 Task: Add to scrum project TurboCharge a team member softage.1@softage.net.
Action: Mouse moved to (236, 65)
Screenshot: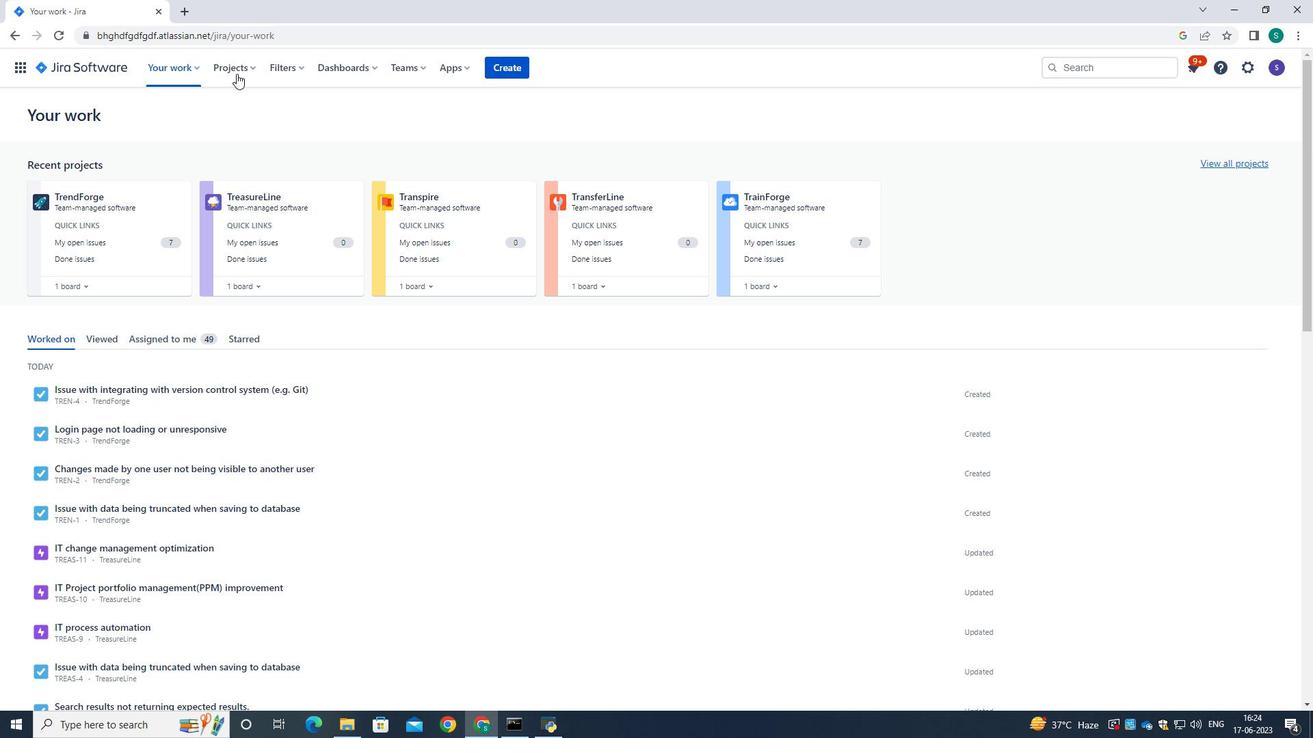
Action: Mouse pressed left at (236, 65)
Screenshot: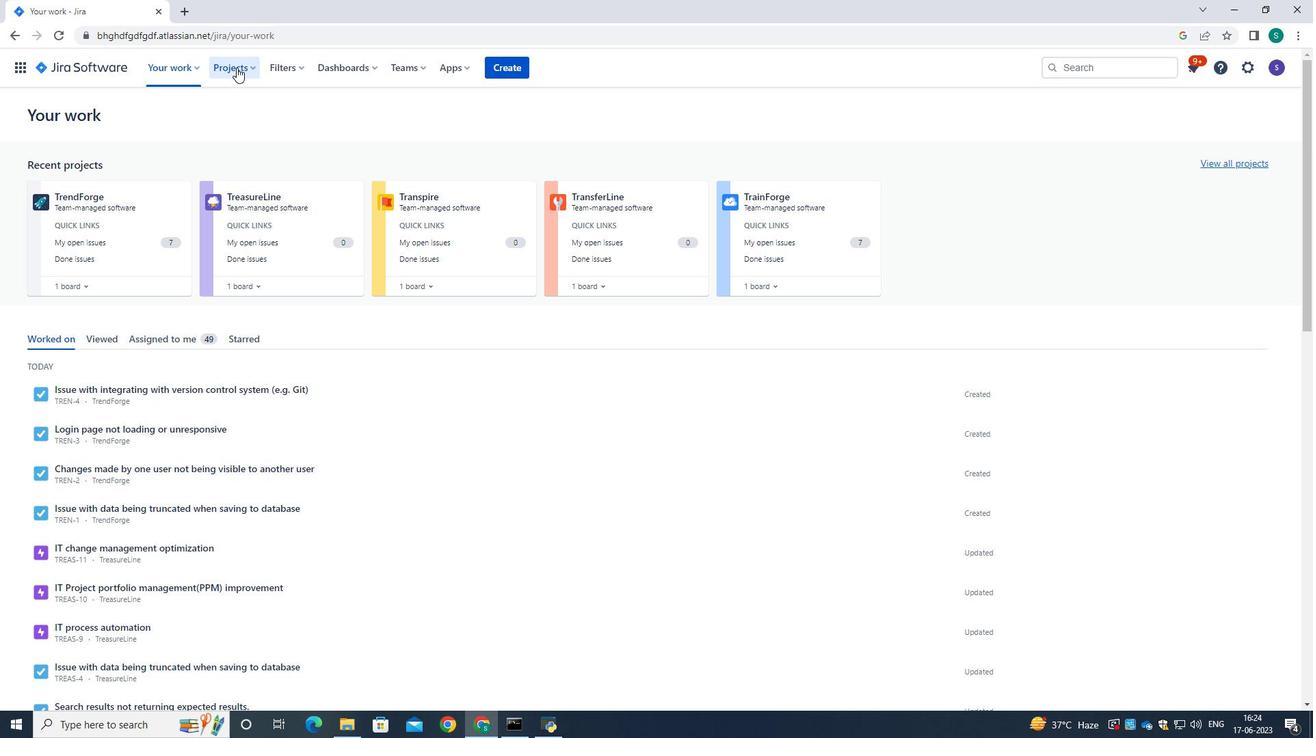 
Action: Mouse moved to (253, 129)
Screenshot: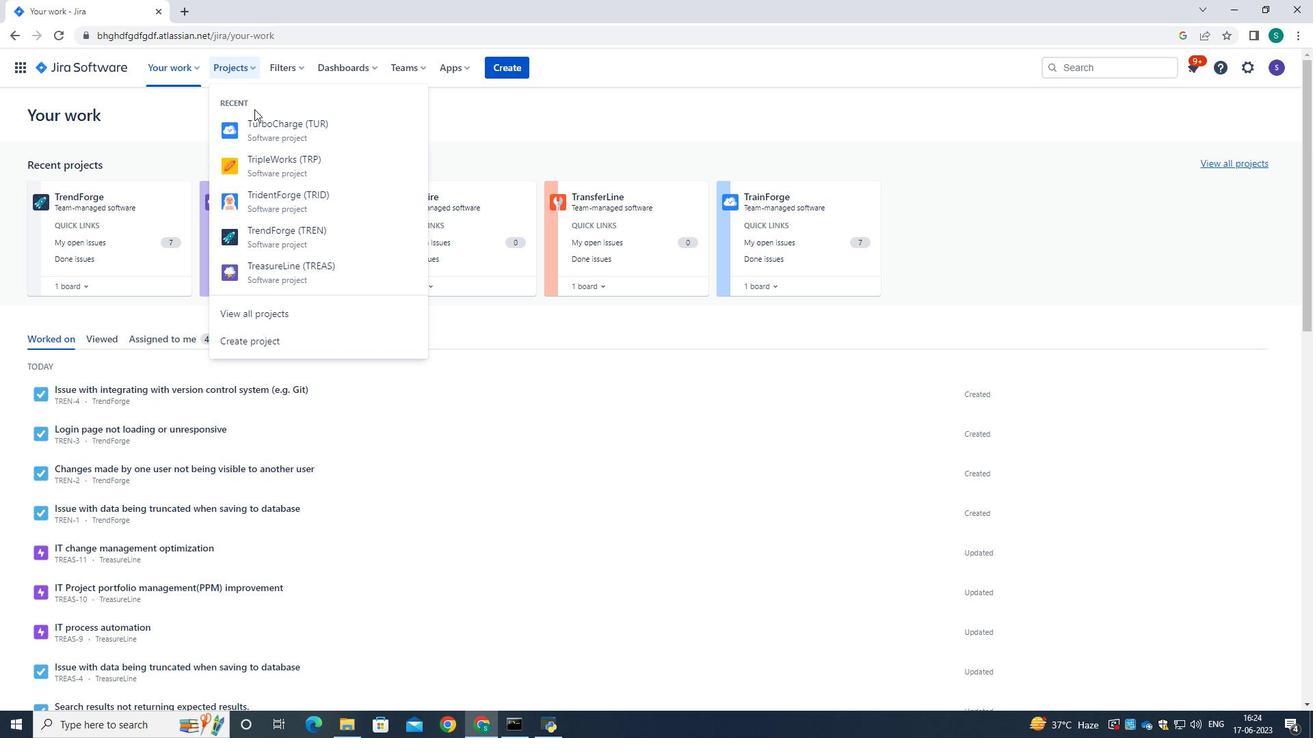 
Action: Mouse pressed left at (253, 129)
Screenshot: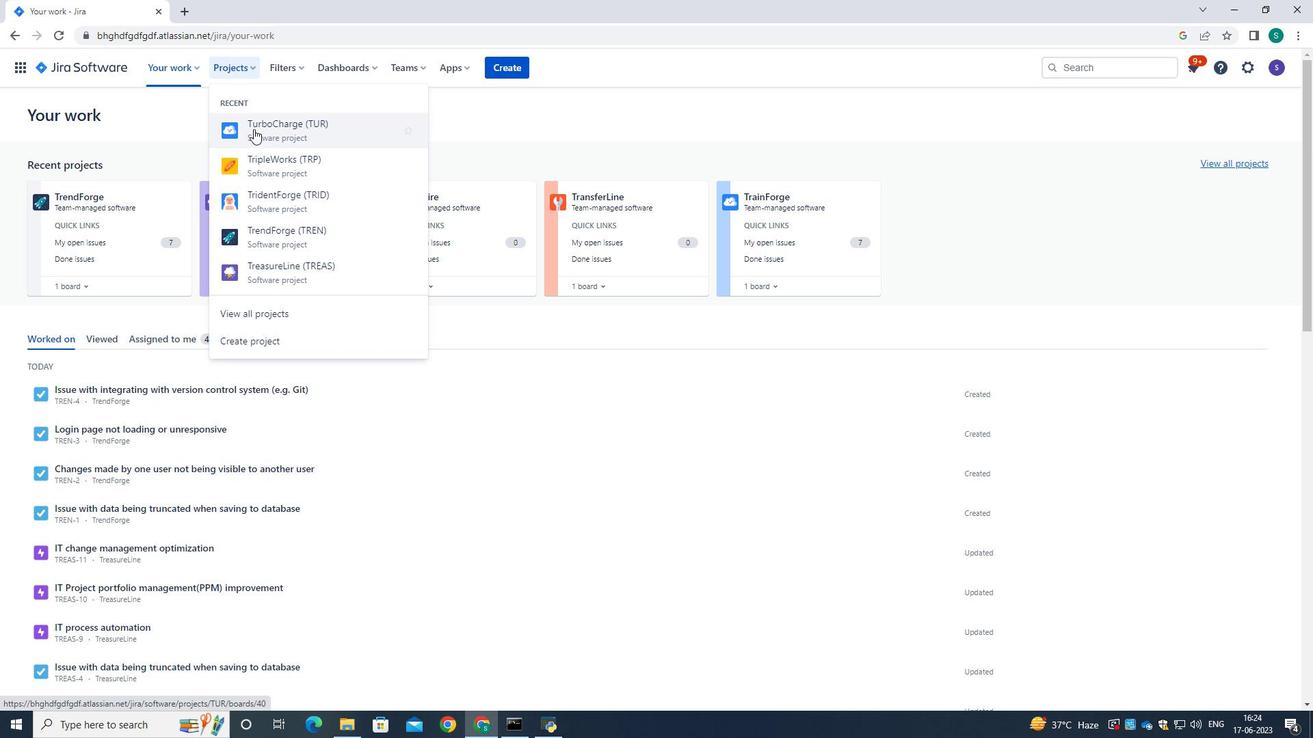 
Action: Mouse moved to (325, 190)
Screenshot: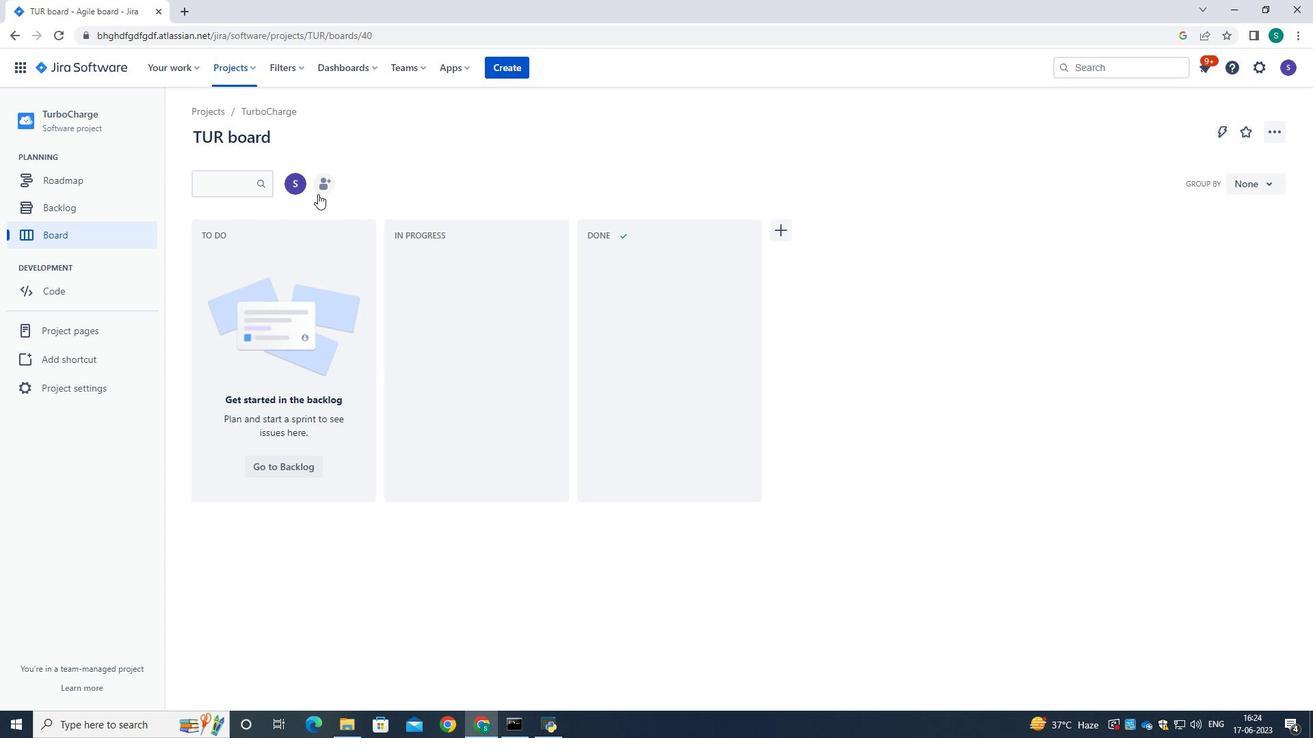 
Action: Mouse pressed left at (325, 190)
Screenshot: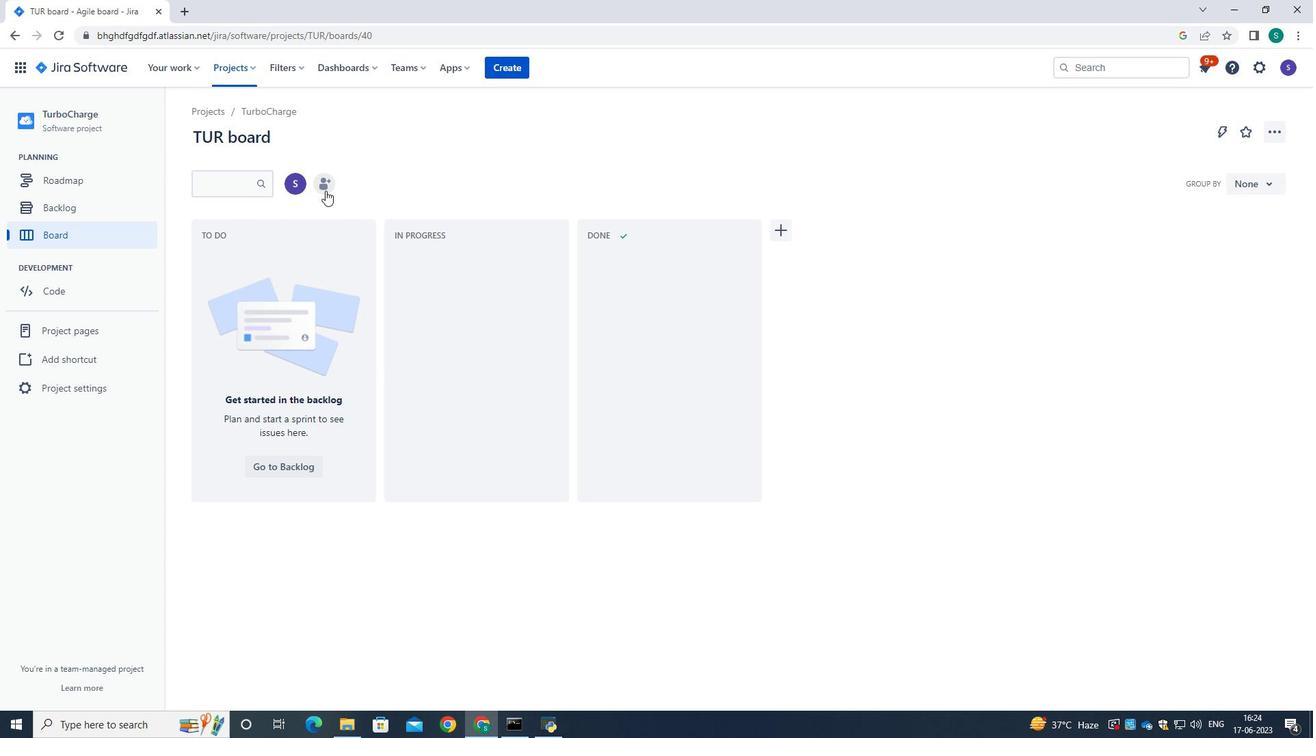 
Action: Key pressed softage.1<Key.shift>@softage.net
Screenshot: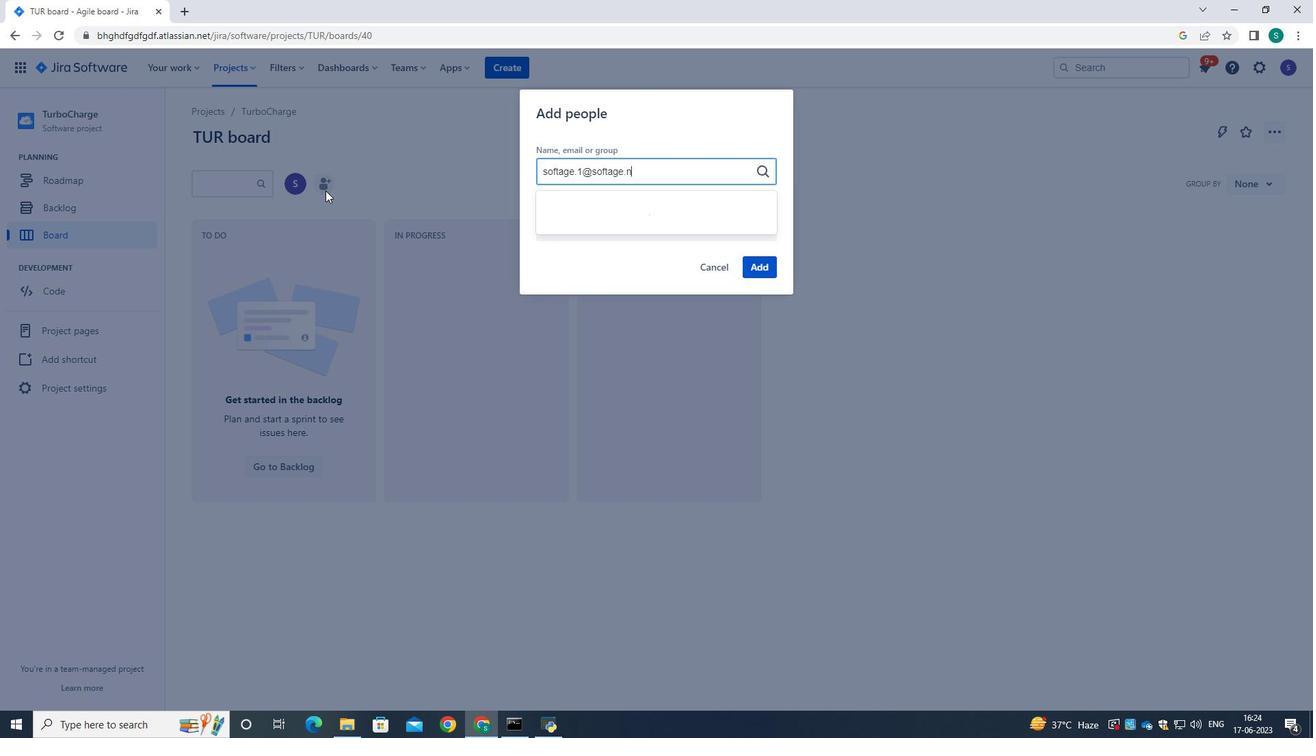 
Action: Mouse moved to (576, 203)
Screenshot: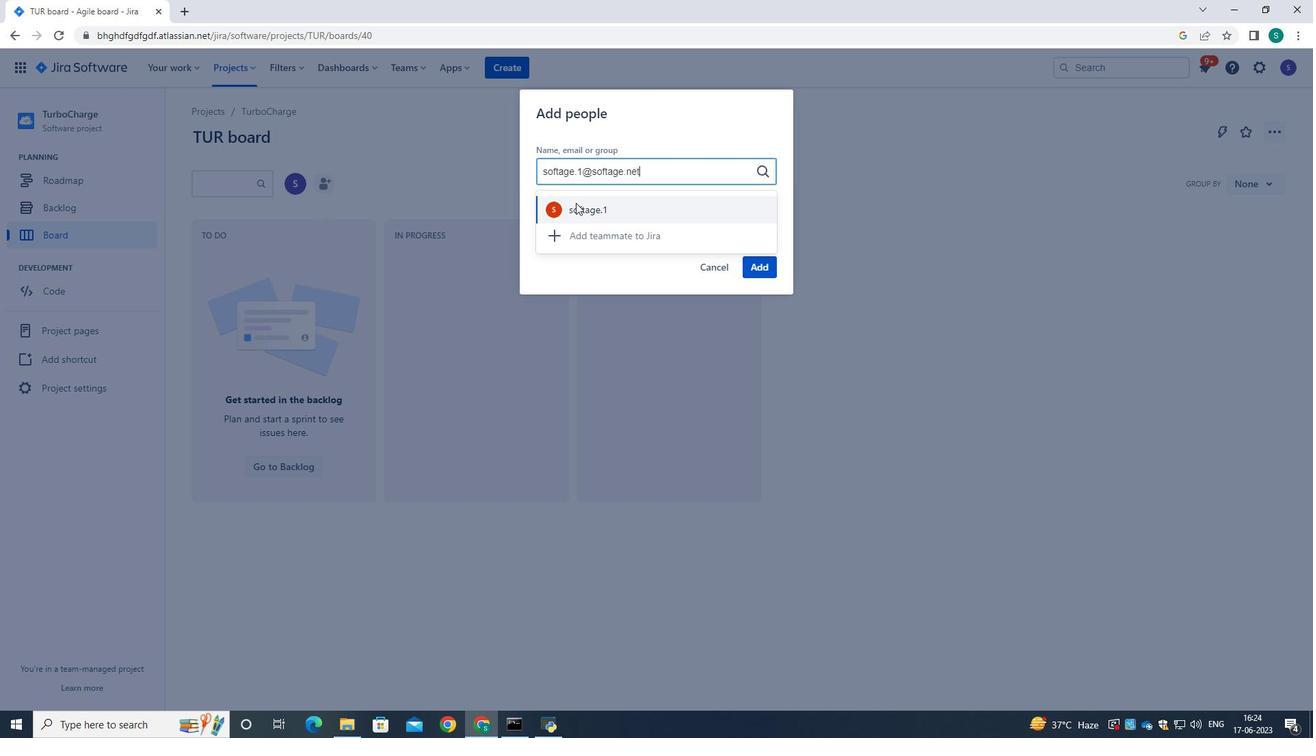 
Action: Mouse pressed left at (576, 203)
Screenshot: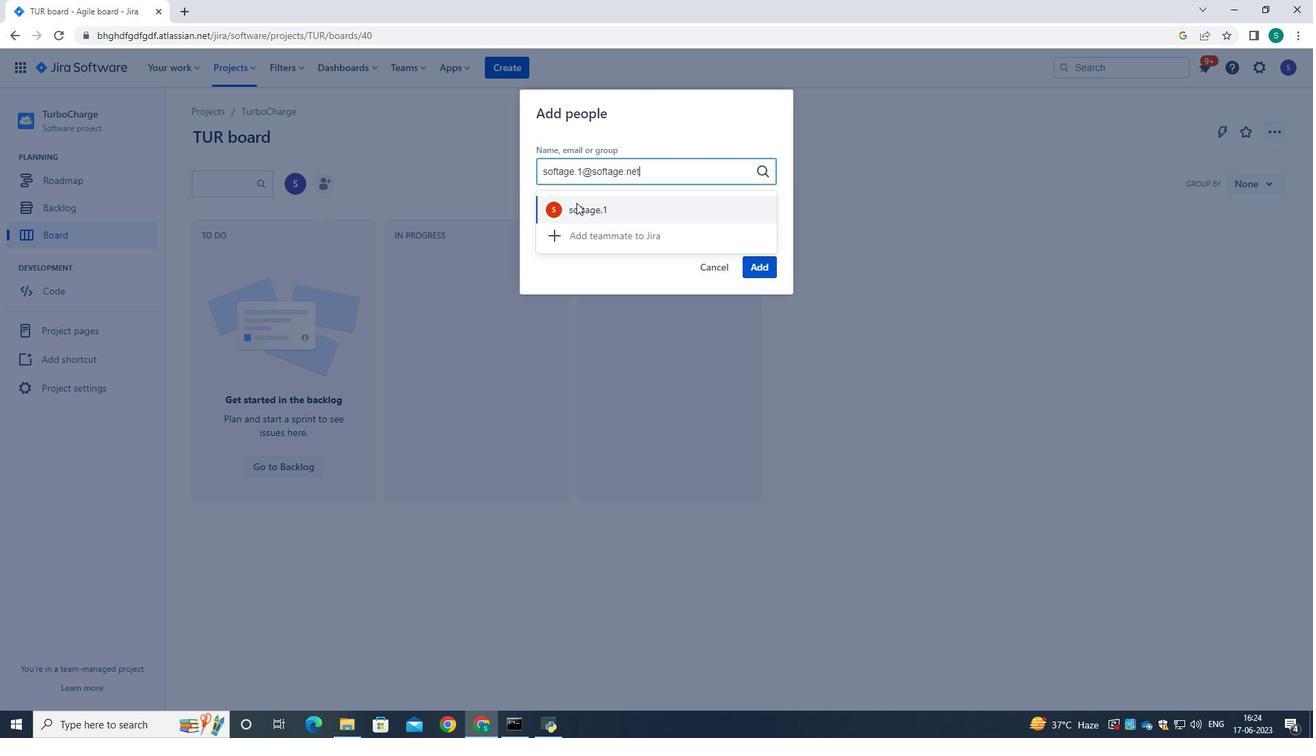 
Action: Mouse moved to (762, 267)
Screenshot: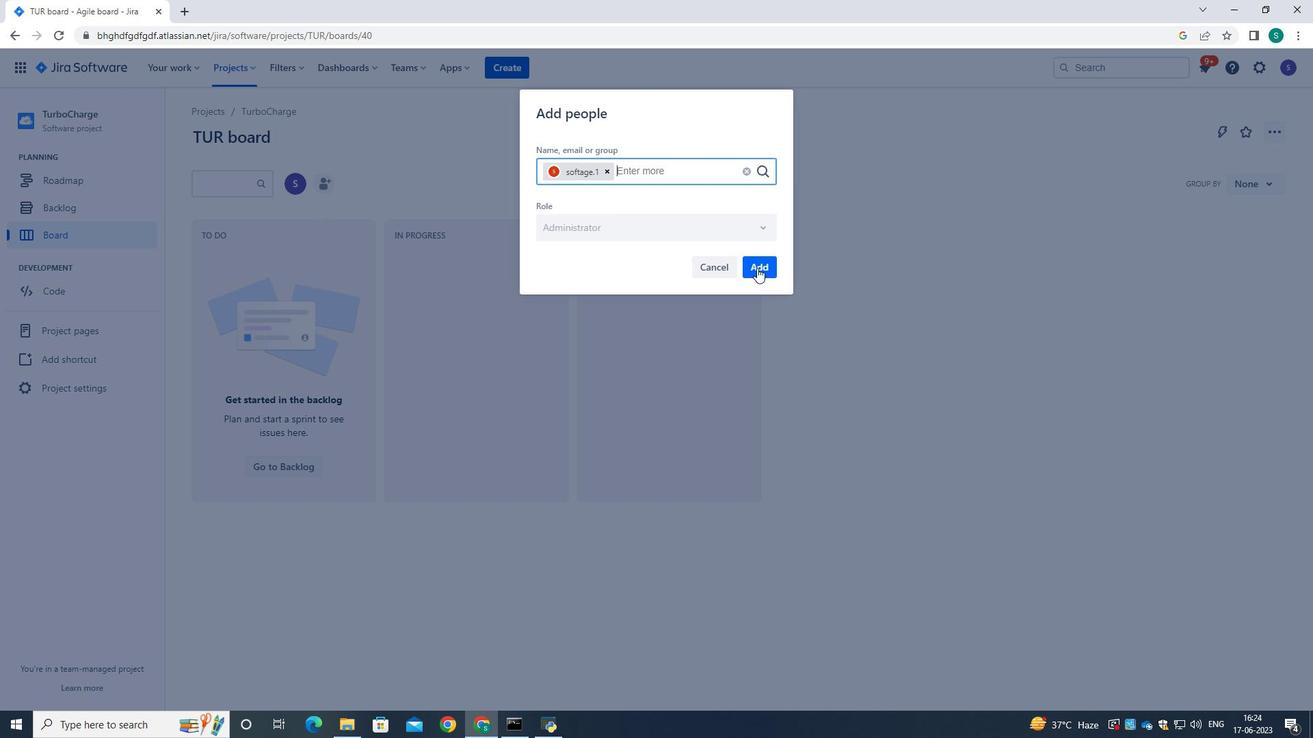 
Action: Mouse pressed left at (762, 267)
Screenshot: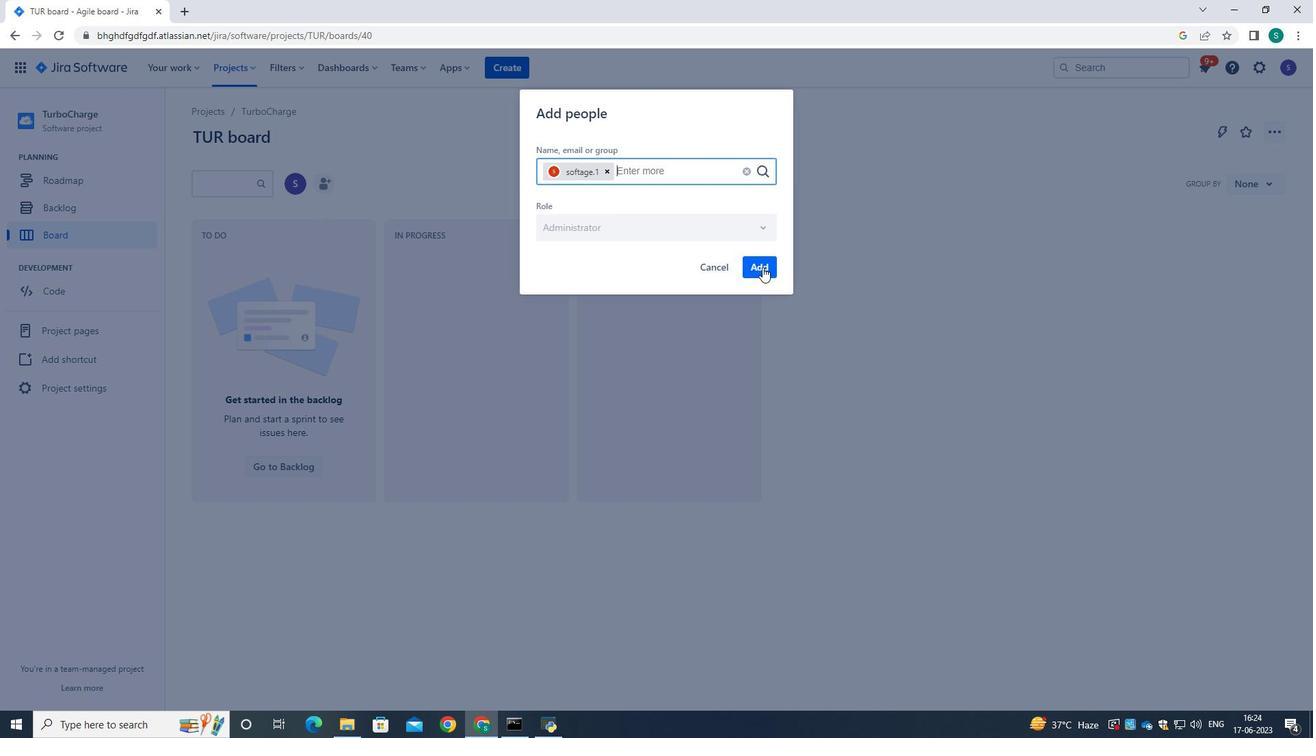 
Action: Mouse moved to (82, 73)
Screenshot: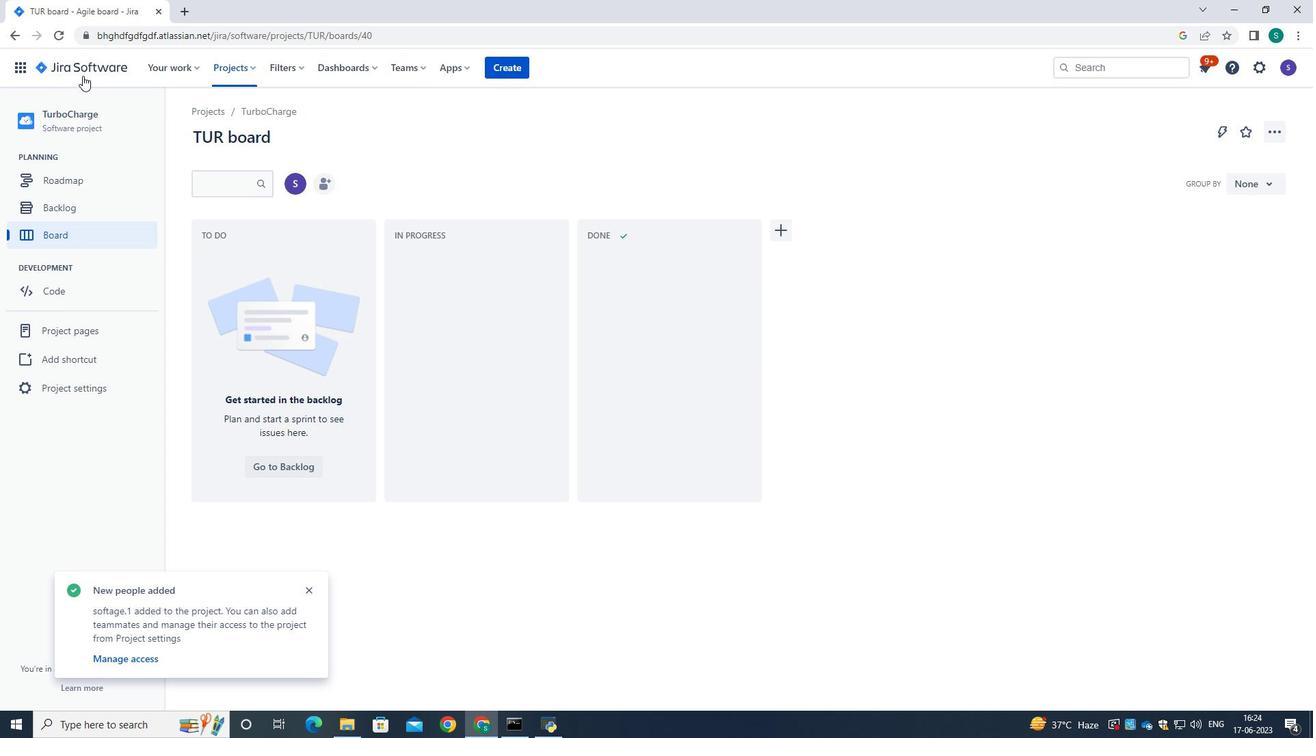 
Action: Mouse pressed left at (82, 73)
Screenshot: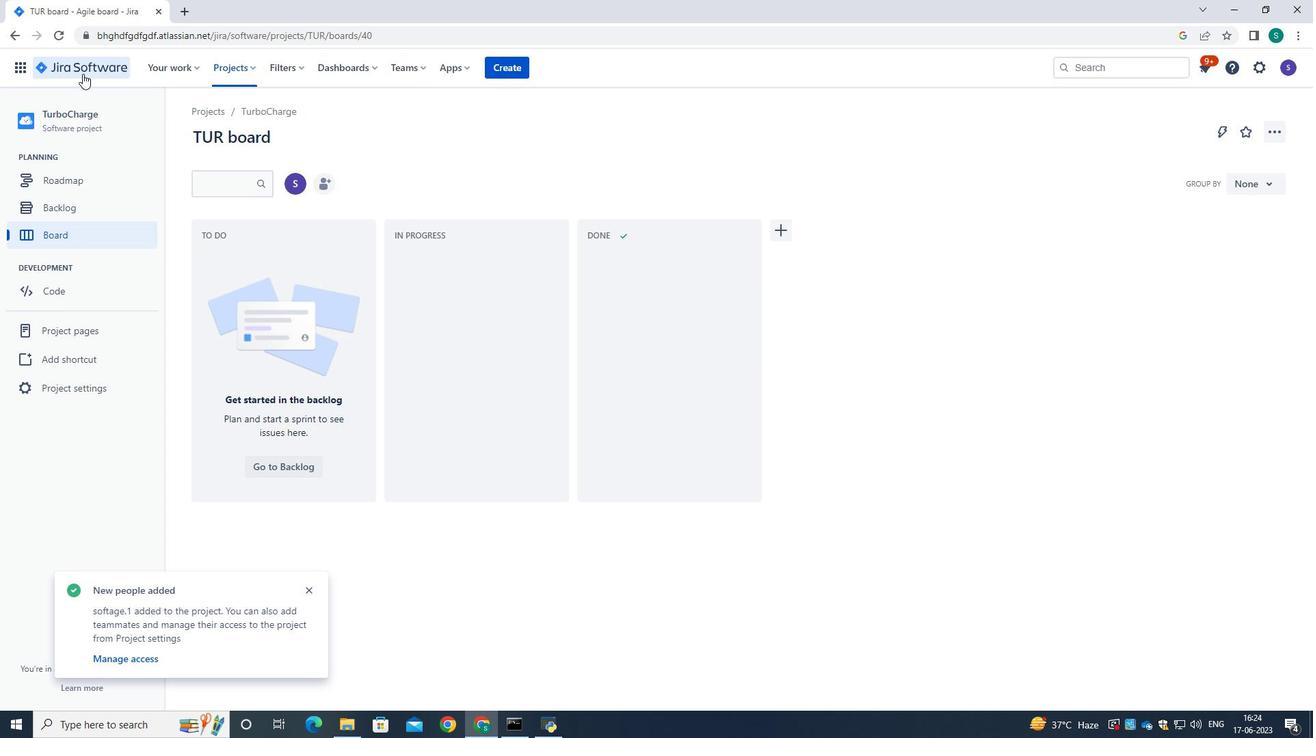 
Action: Mouse moved to (106, 71)
Screenshot: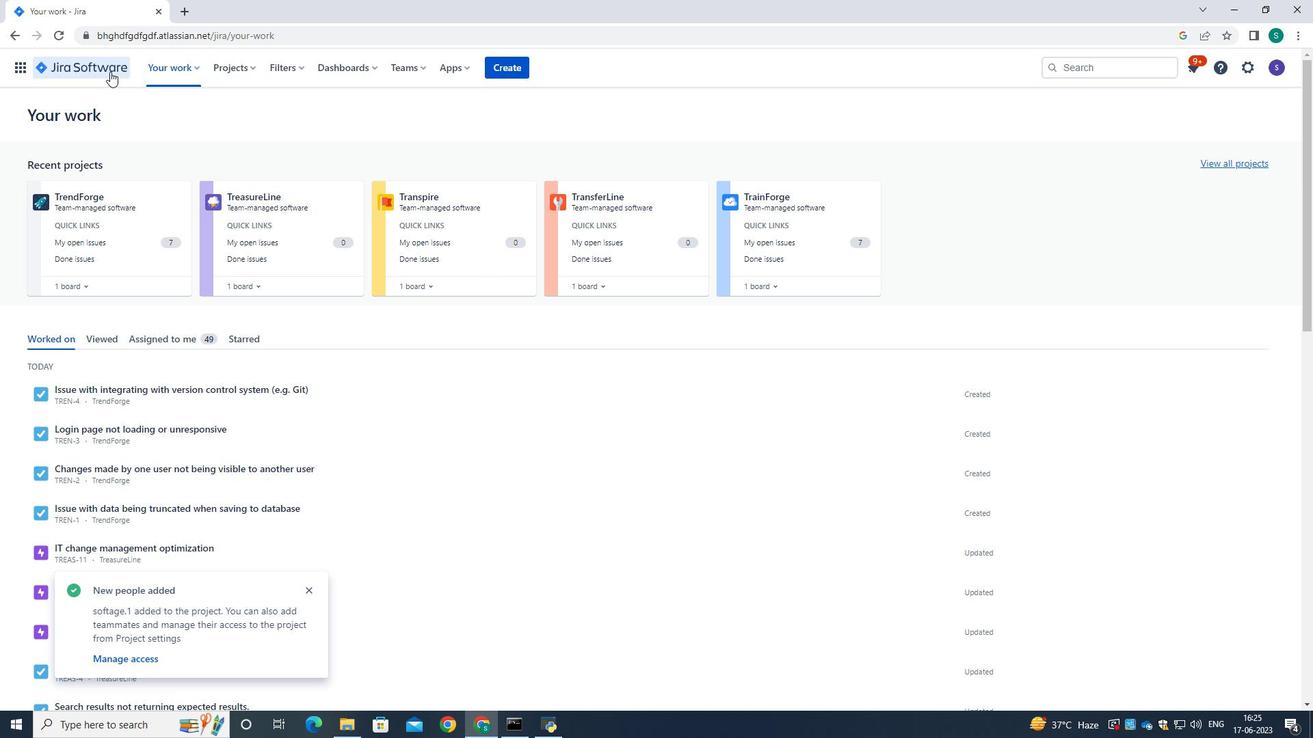 
Action: Mouse pressed left at (106, 71)
Screenshot: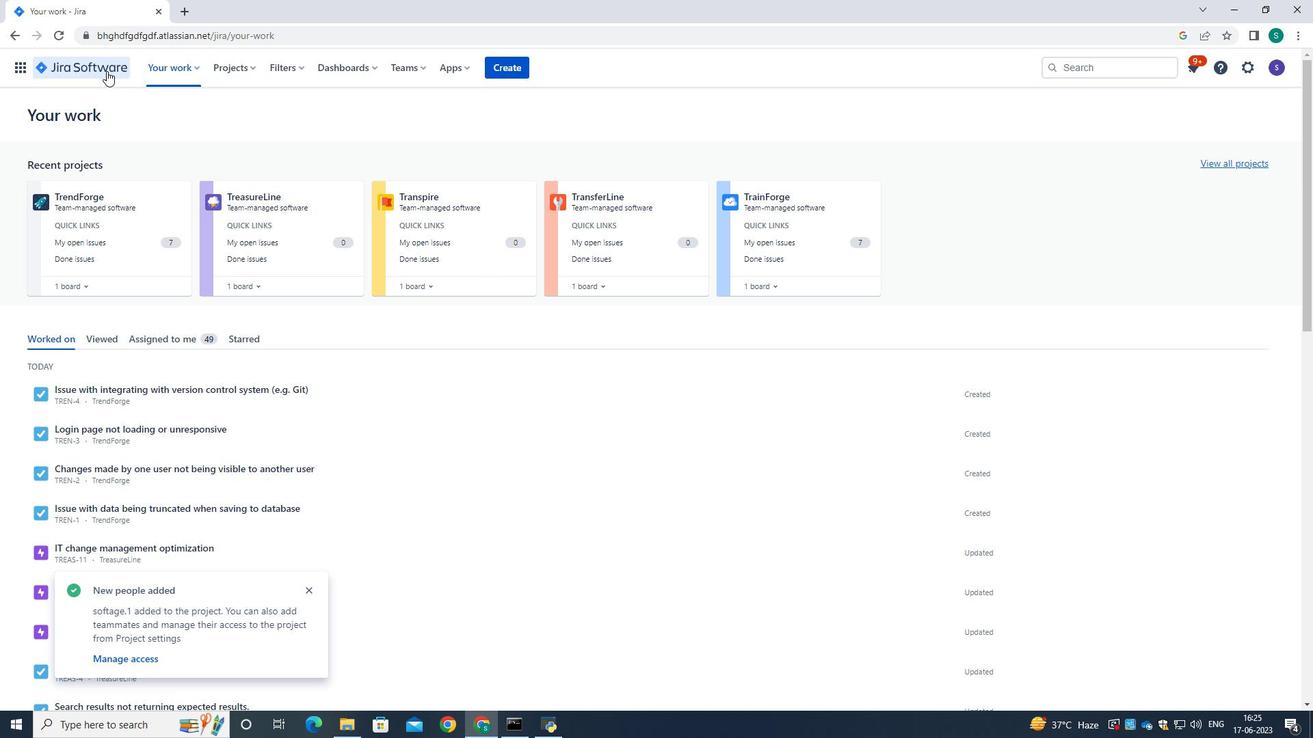 
Action: Mouse moved to (368, 203)
Screenshot: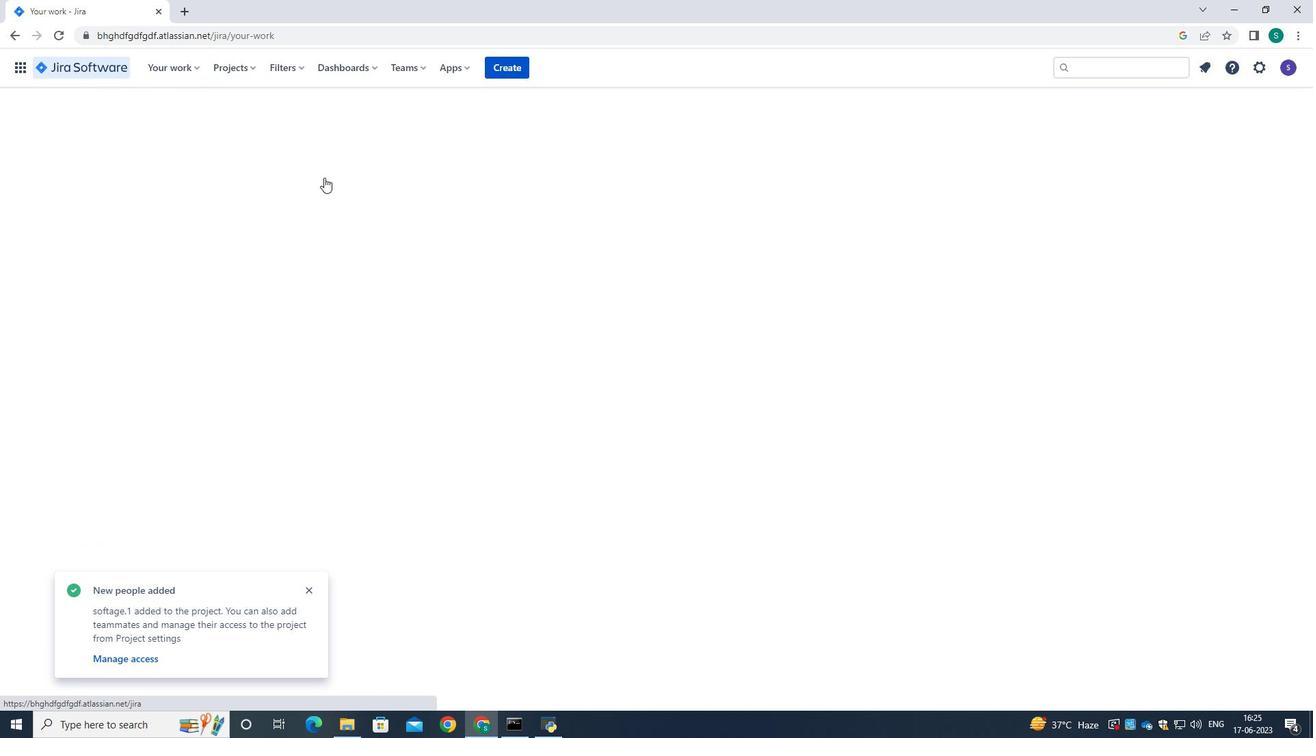
